 Task: Add Pukka Tea Organic Lemon Ginger & Honey to the cart.
Action: Mouse pressed left at (21, 111)
Screenshot: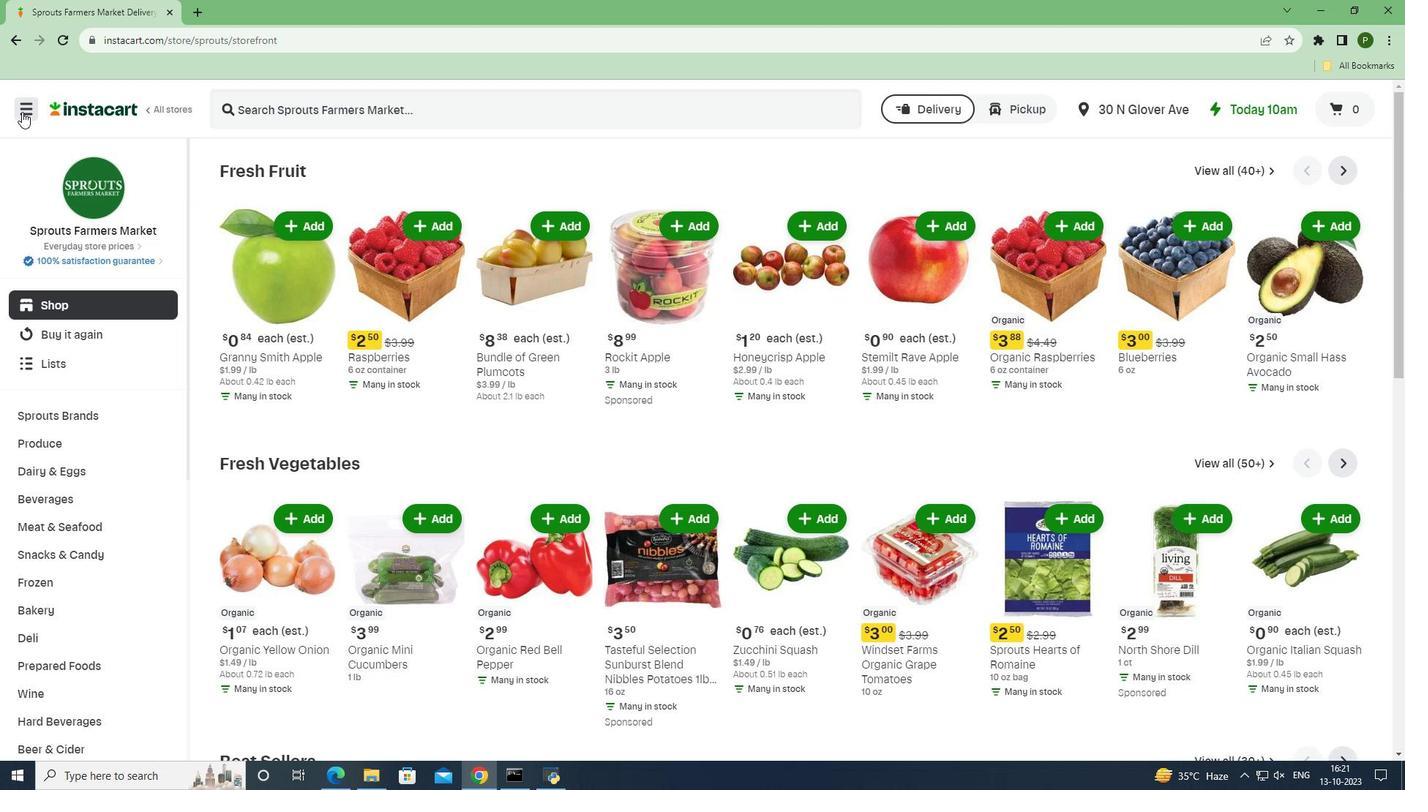 
Action: Mouse moved to (47, 390)
Screenshot: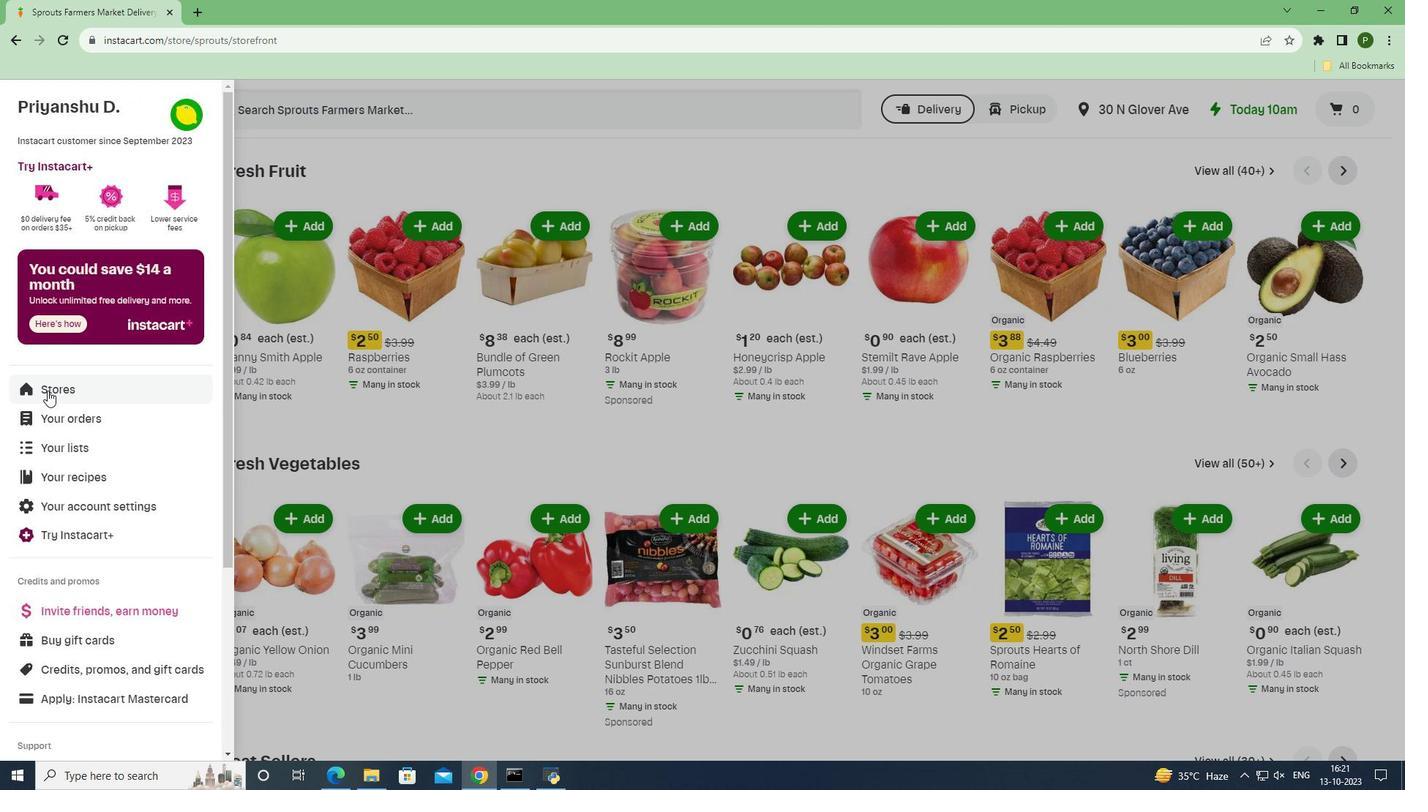 
Action: Mouse pressed left at (47, 390)
Screenshot: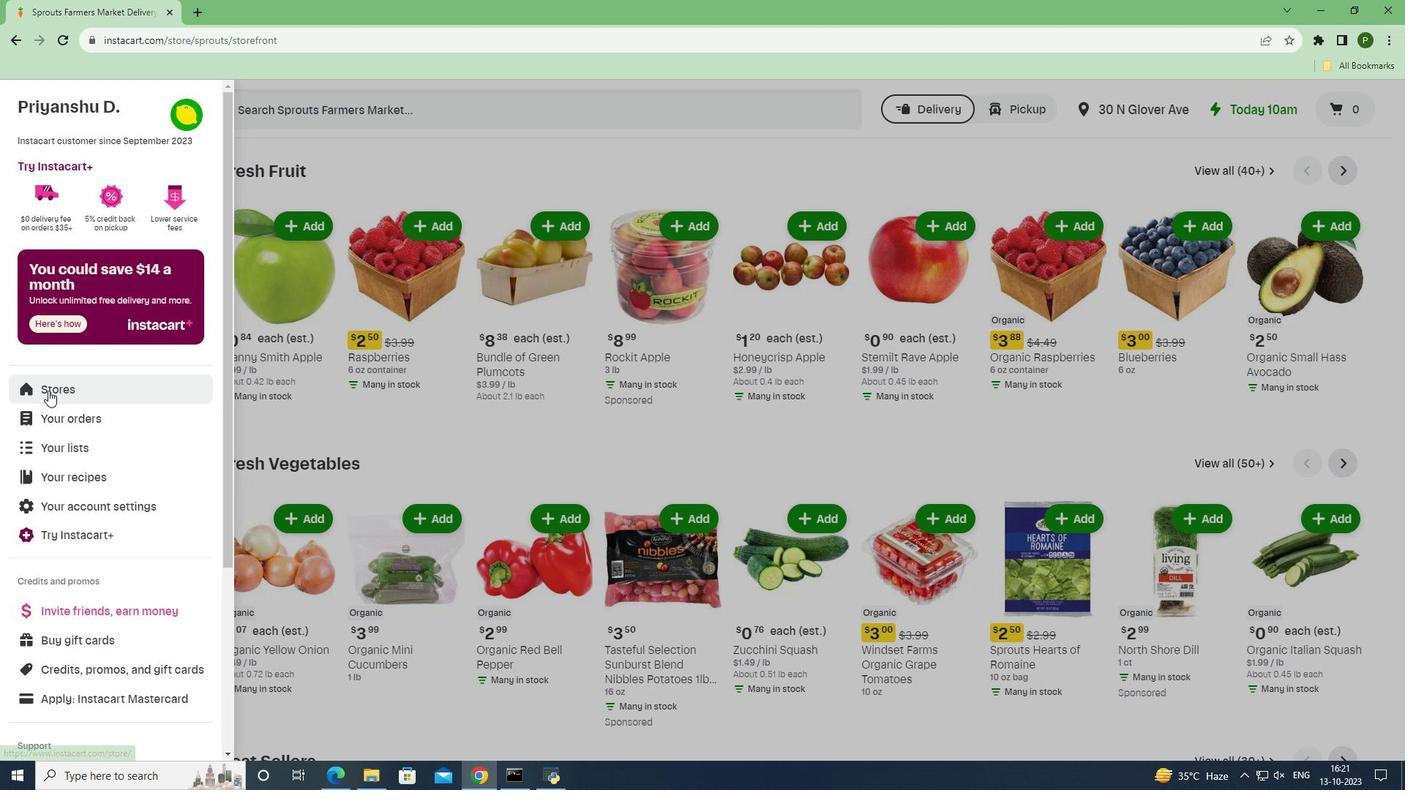 
Action: Mouse moved to (343, 171)
Screenshot: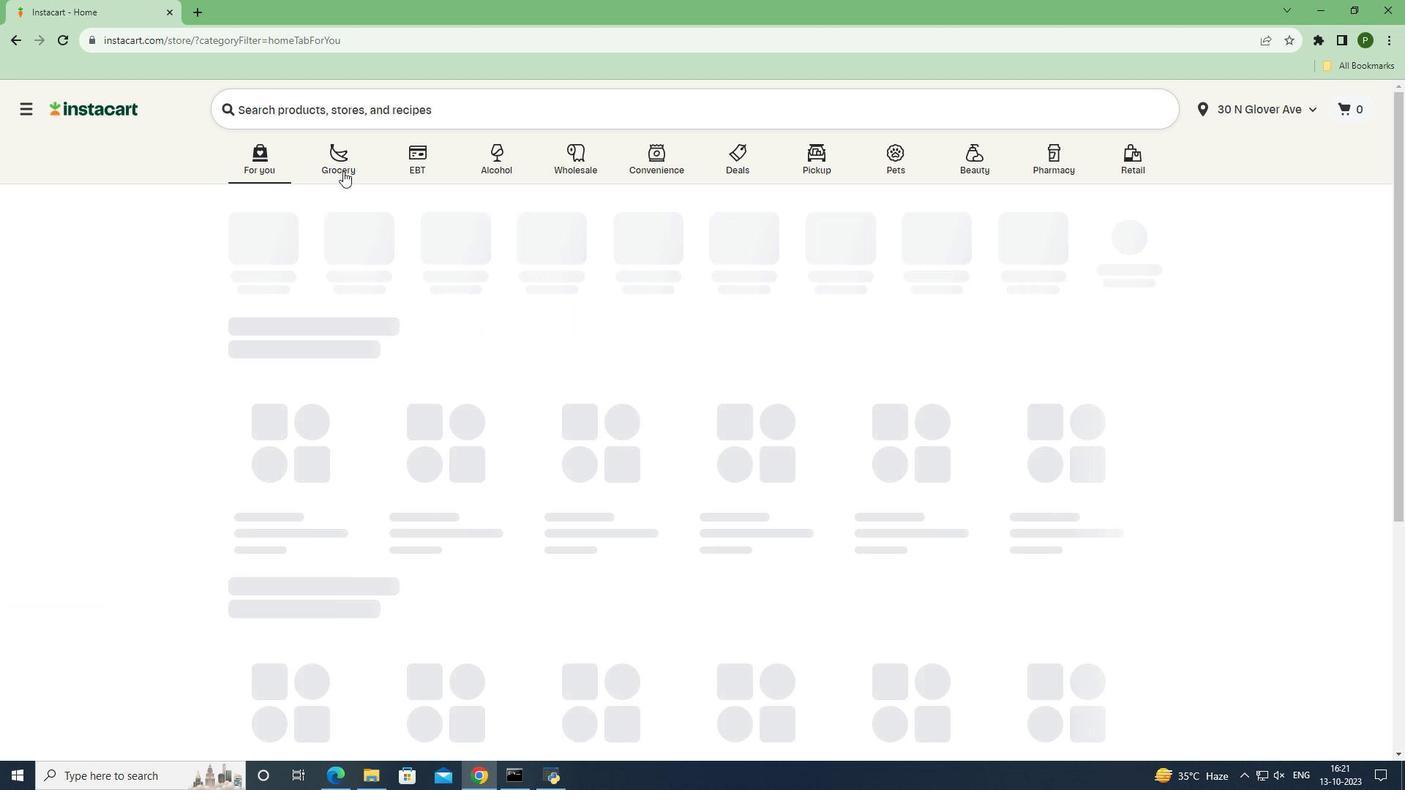 
Action: Mouse pressed left at (343, 171)
Screenshot: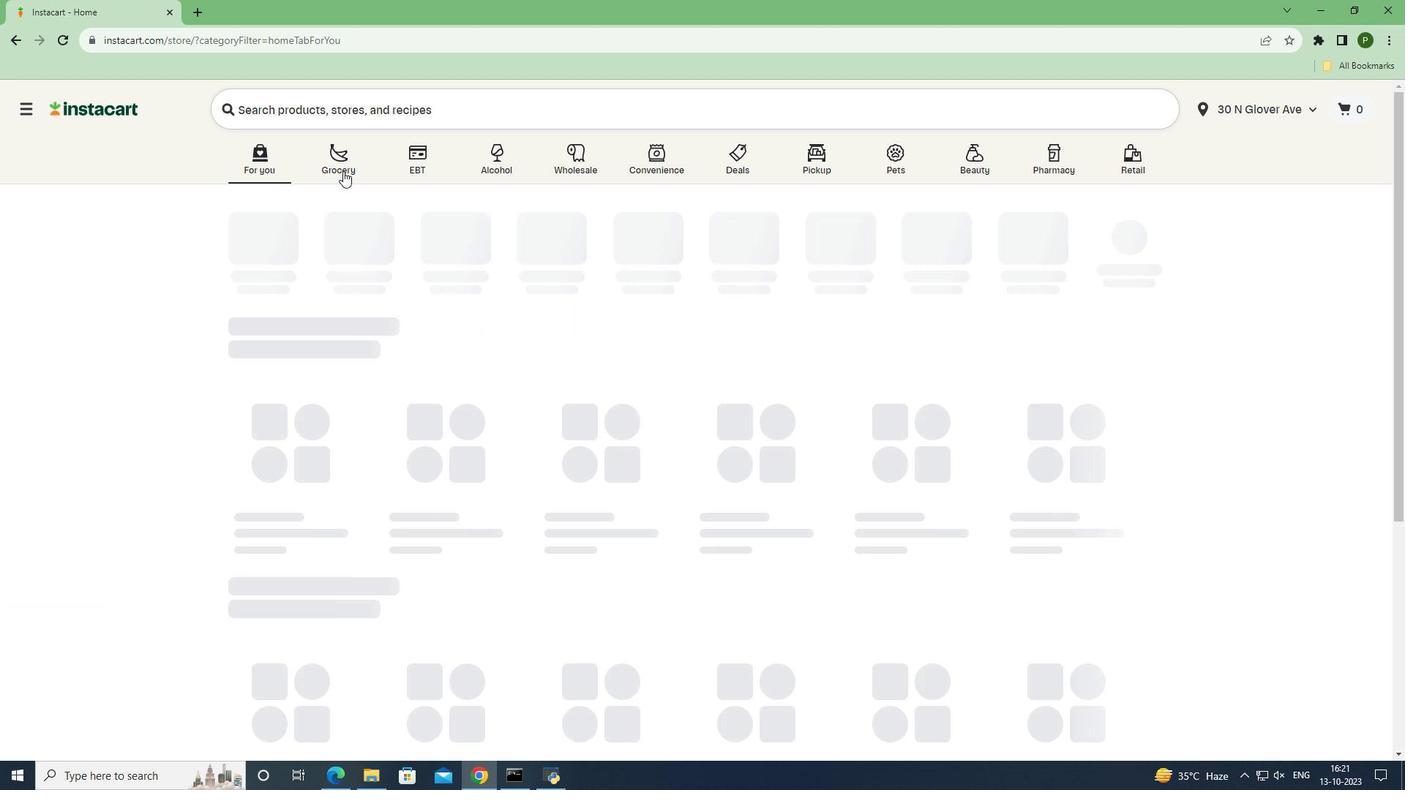 
Action: Mouse moved to (889, 342)
Screenshot: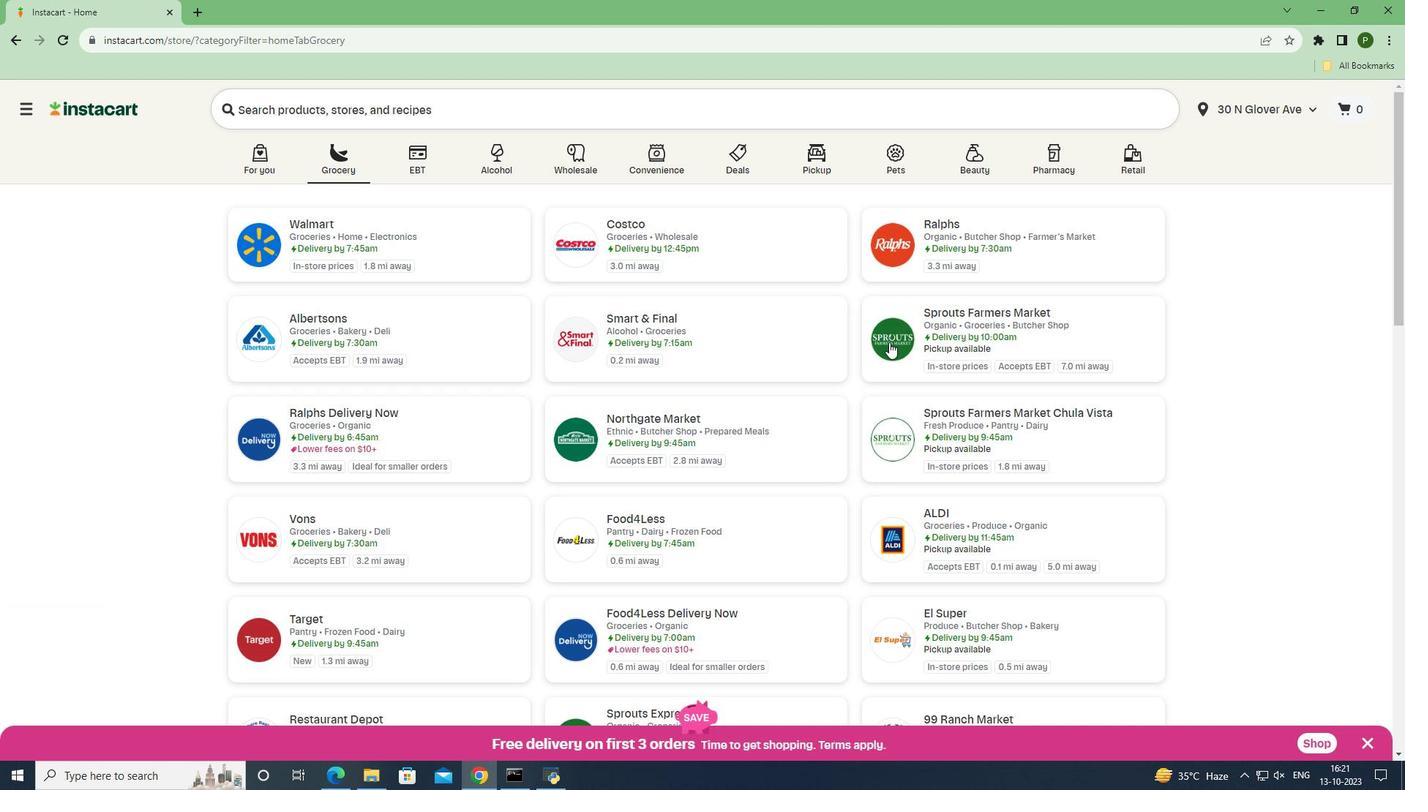 
Action: Mouse pressed left at (889, 342)
Screenshot: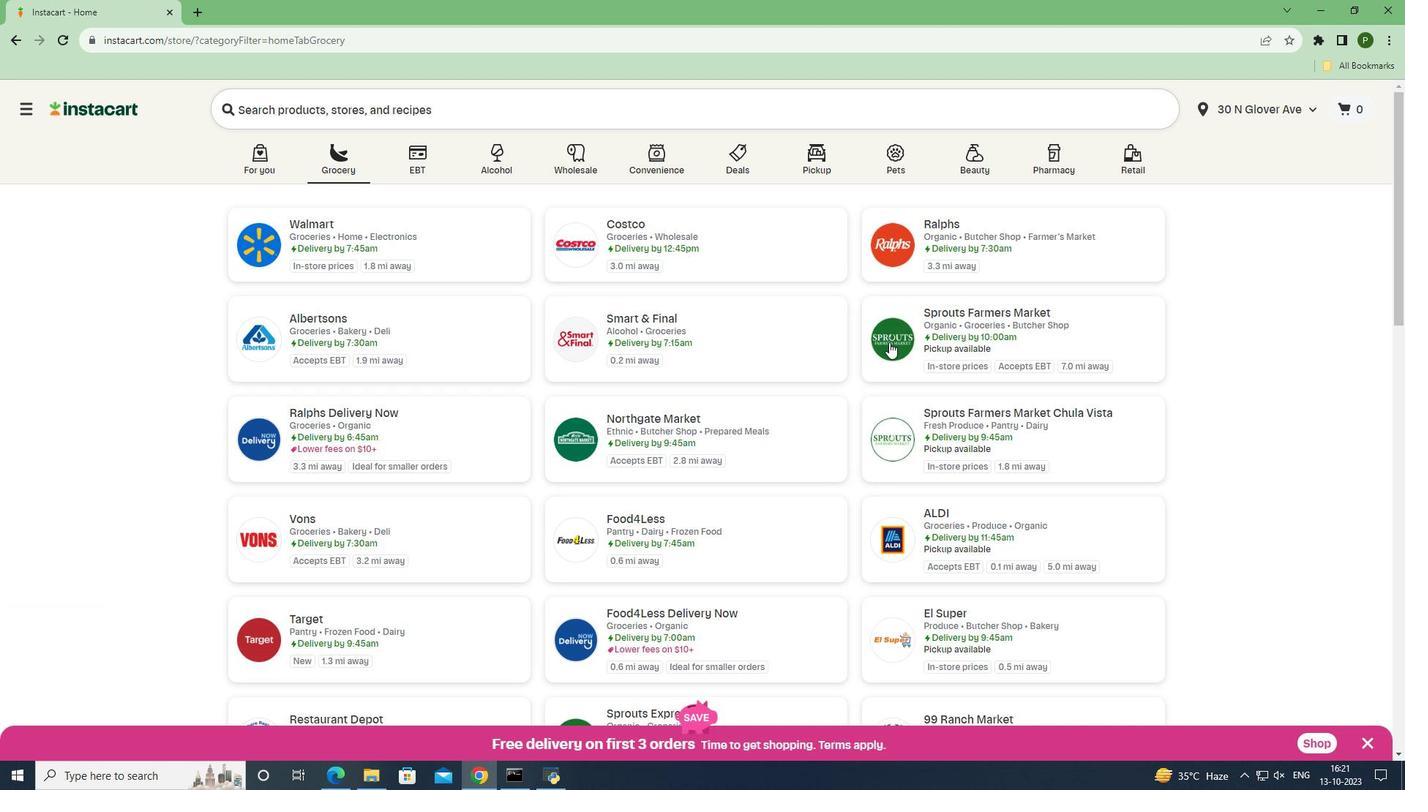 
Action: Mouse moved to (106, 498)
Screenshot: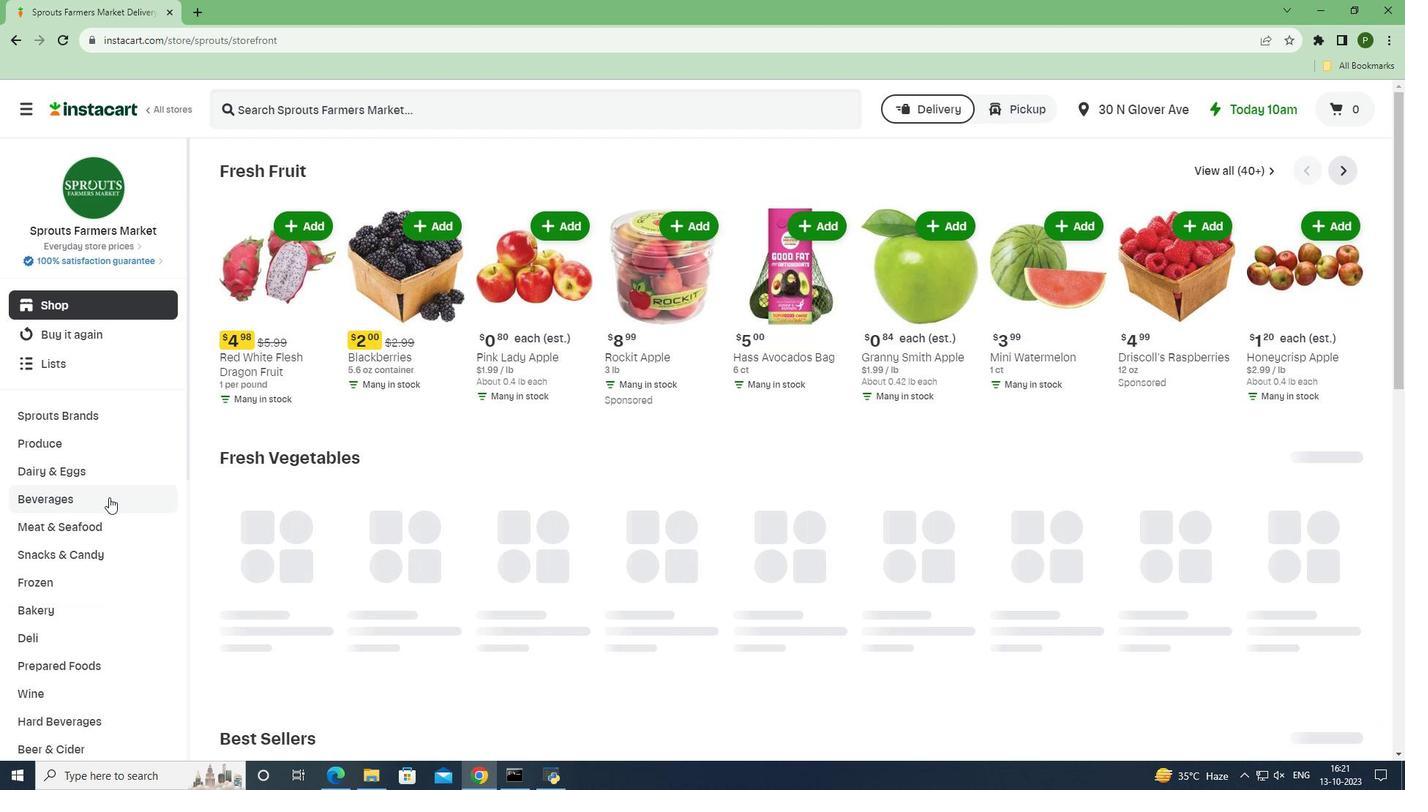
Action: Mouse pressed left at (106, 498)
Screenshot: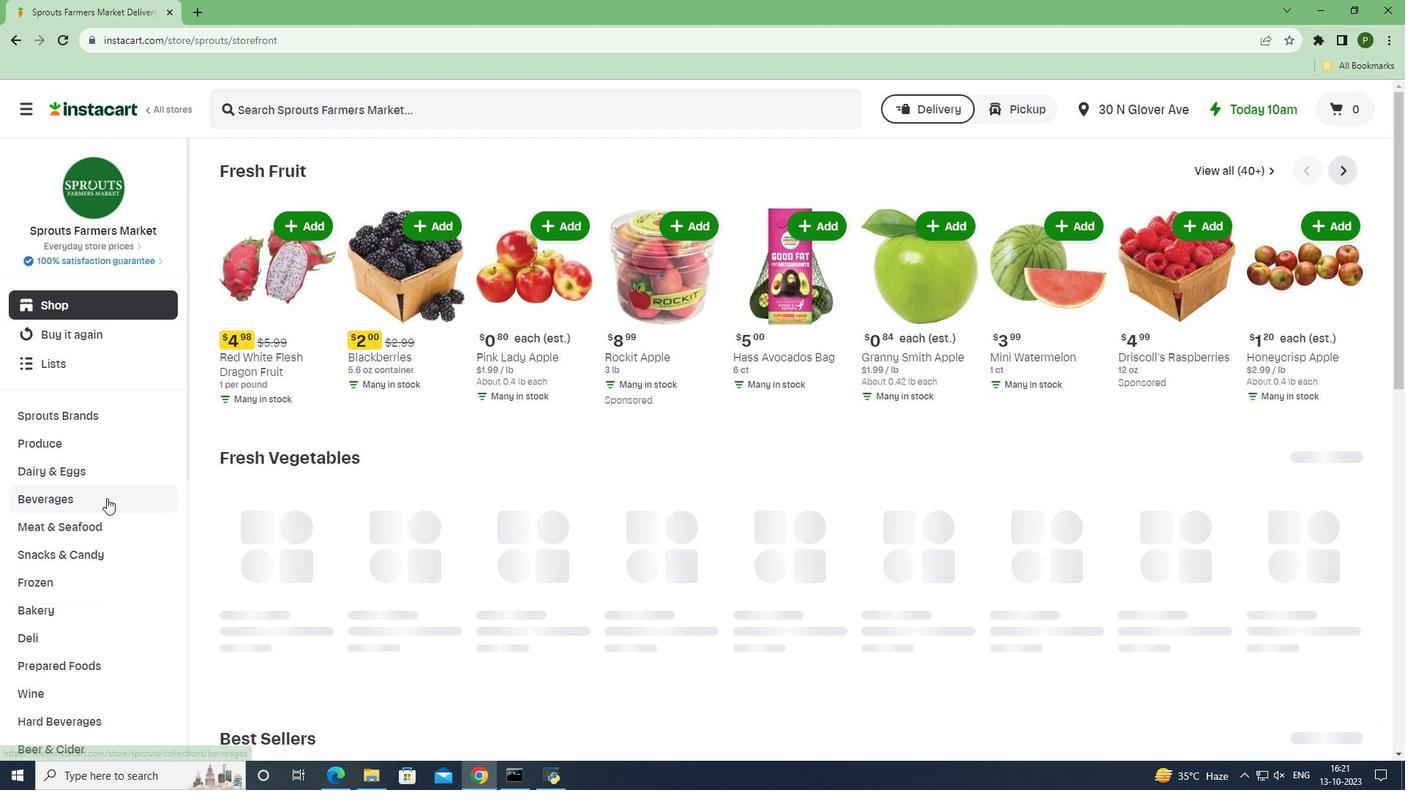 
Action: Mouse moved to (1268, 199)
Screenshot: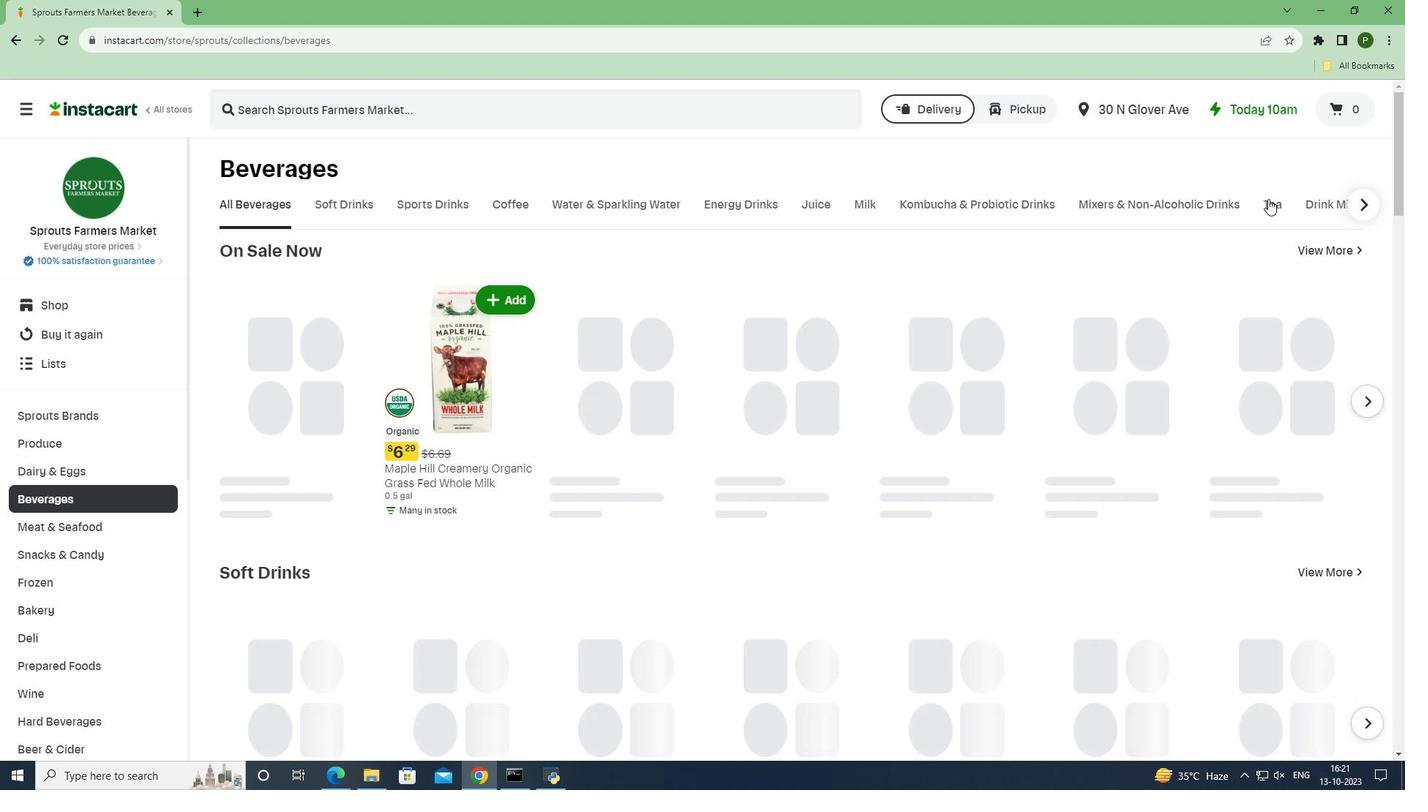 
Action: Mouse pressed left at (1268, 199)
Screenshot: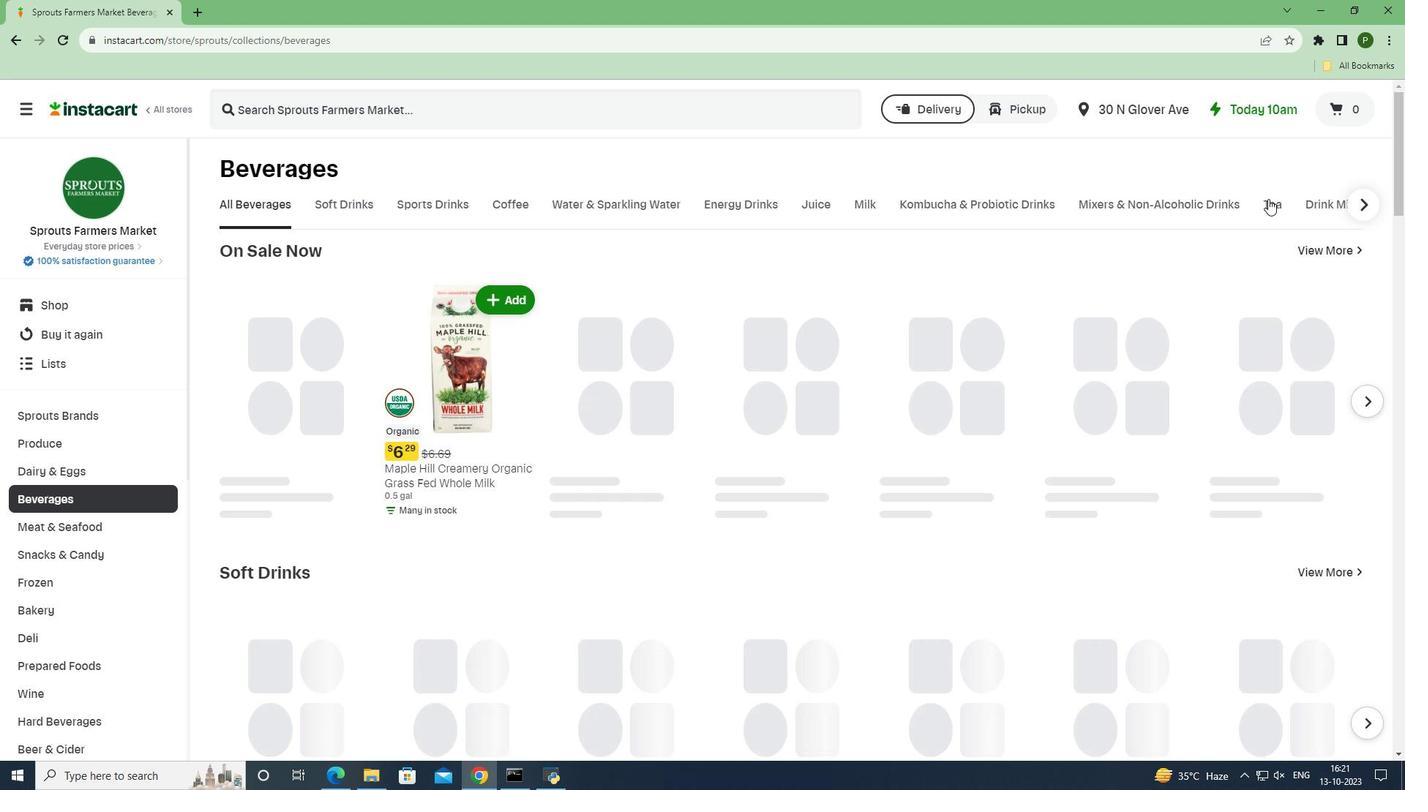 
Action: Mouse moved to (746, 128)
Screenshot: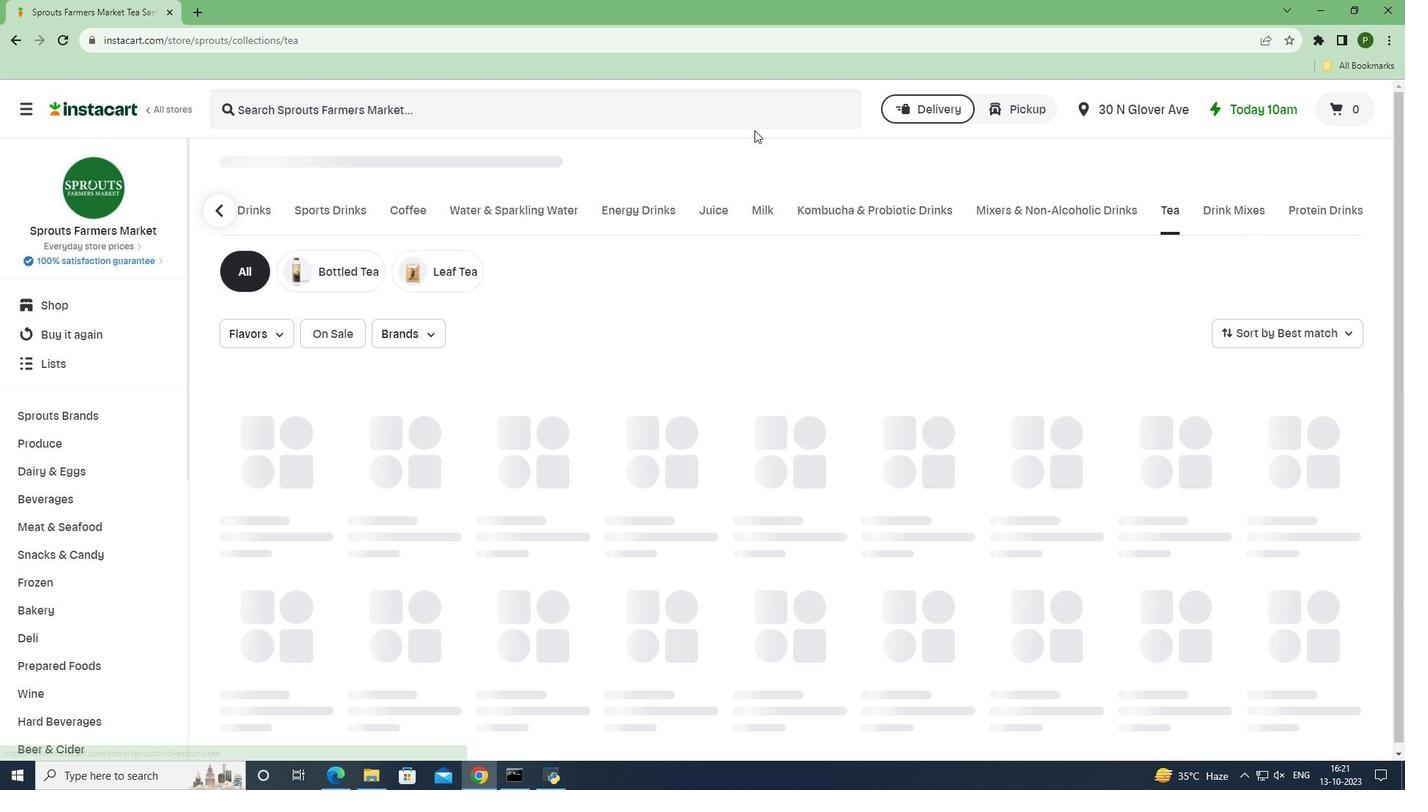 
Action: Mouse pressed left at (746, 128)
Screenshot: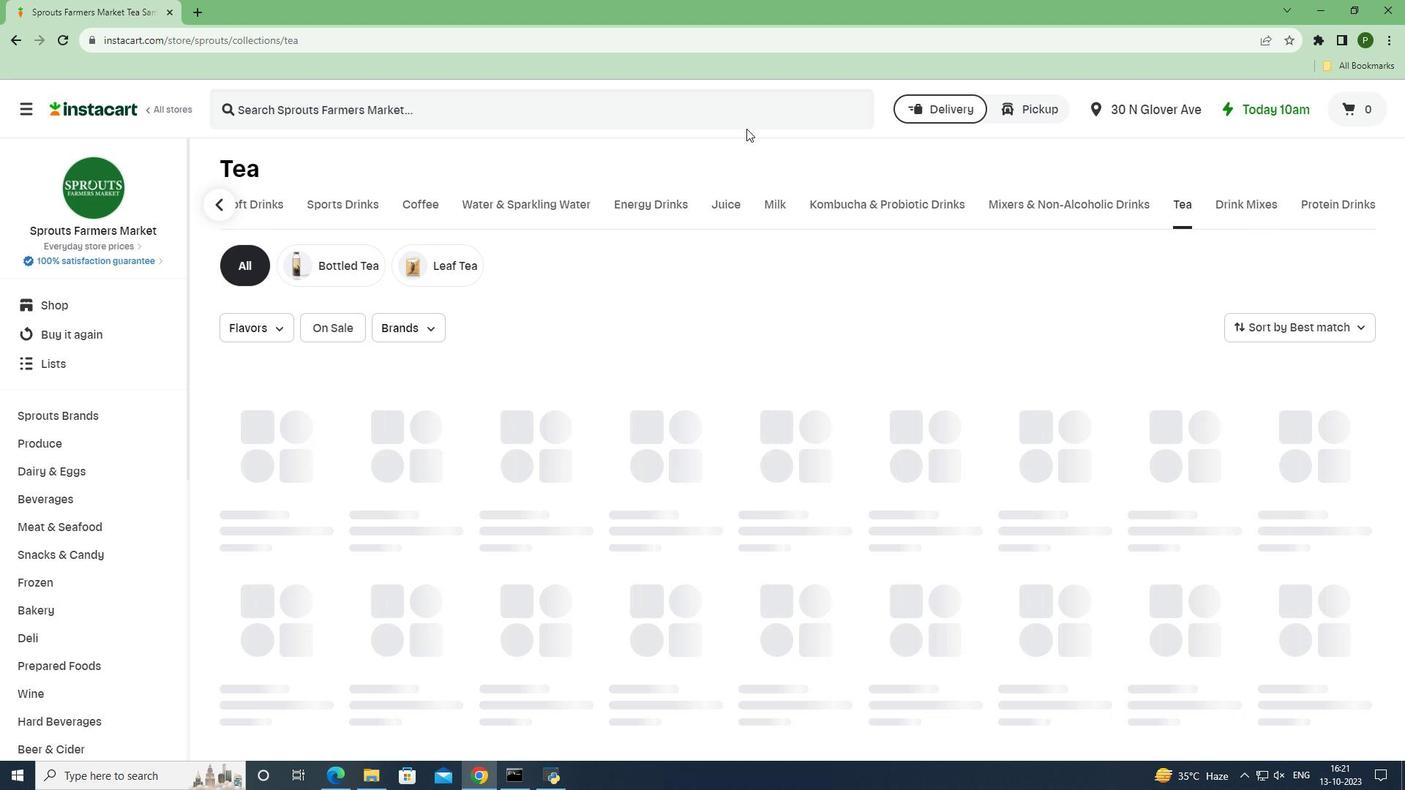 
Action: Mouse moved to (726, 120)
Screenshot: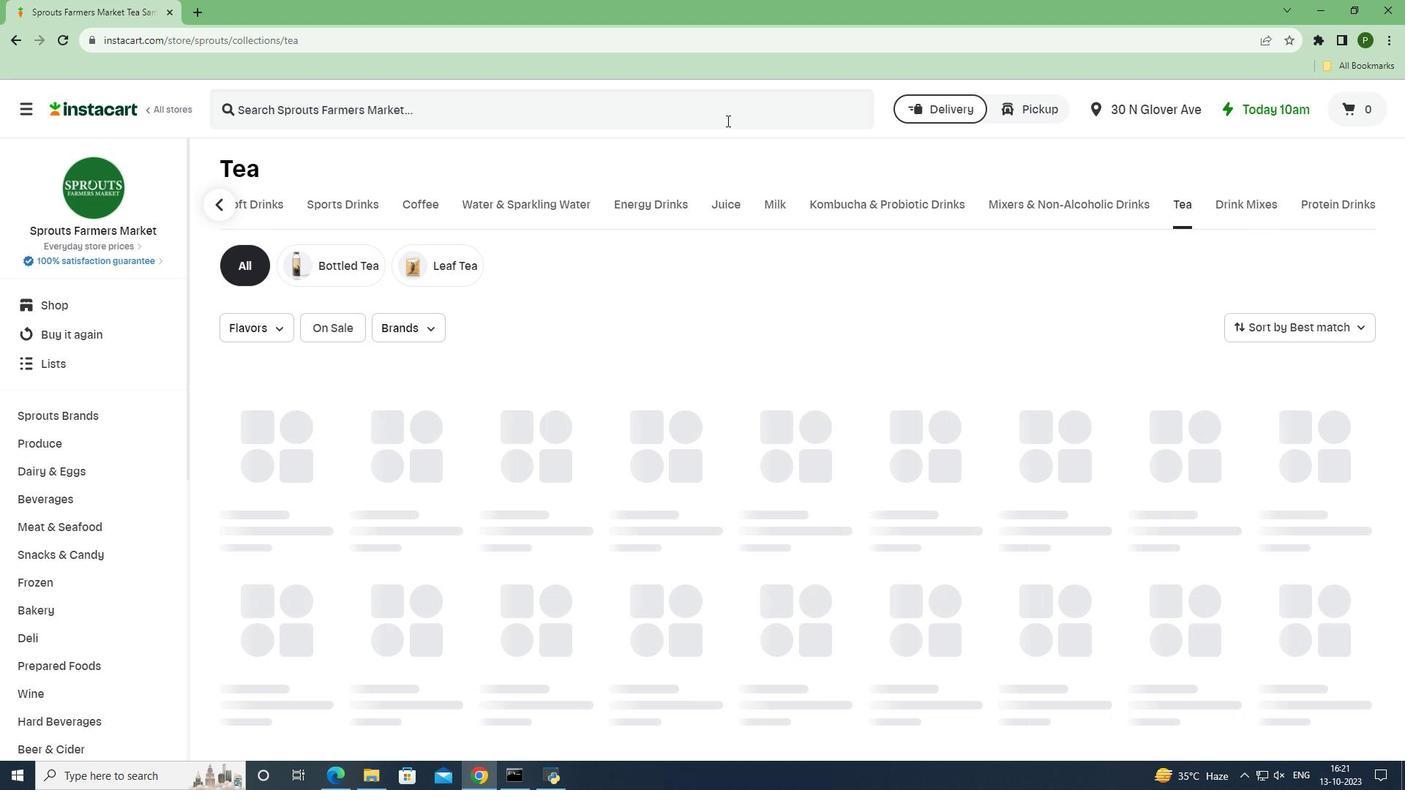 
Action: Mouse pressed left at (726, 120)
Screenshot: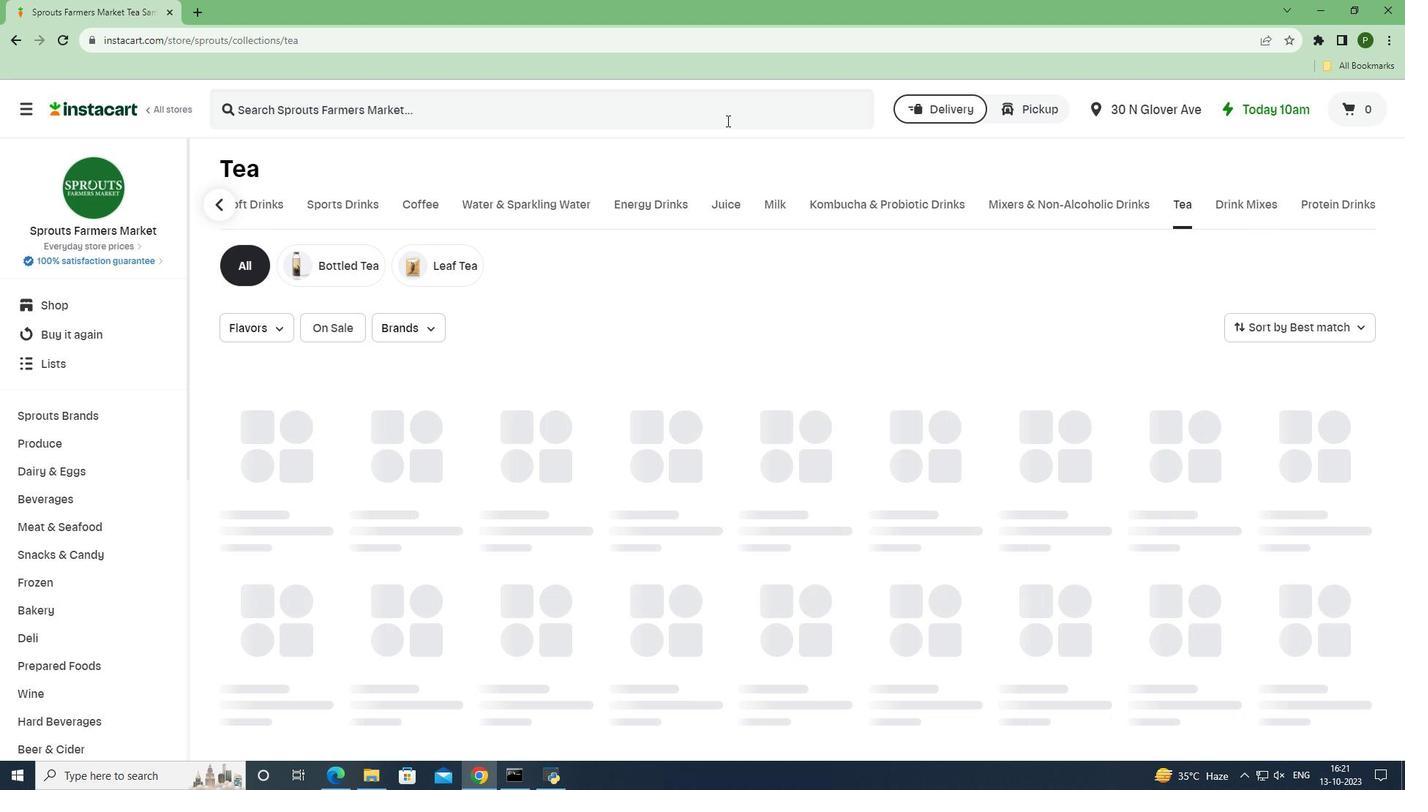 
Action: Key pressed <Key.caps_lock>P<Key.caps_lock>ukka<Key.space><Key.caps_lock>T<Key.caps_lock>ea<Key.space><Key.caps_lock>O<Key.caps_lock>rganic<Key.space><Key.caps_lock>L<Key.caps_lock>emon<Key.space><Key.caps_lock>G<Key.caps_lock>inger<Key.space><Key.shift>&<Key.space><Key.caps_lock>H<Key.caps_lock>oney<Key.space><Key.enter>
Screenshot: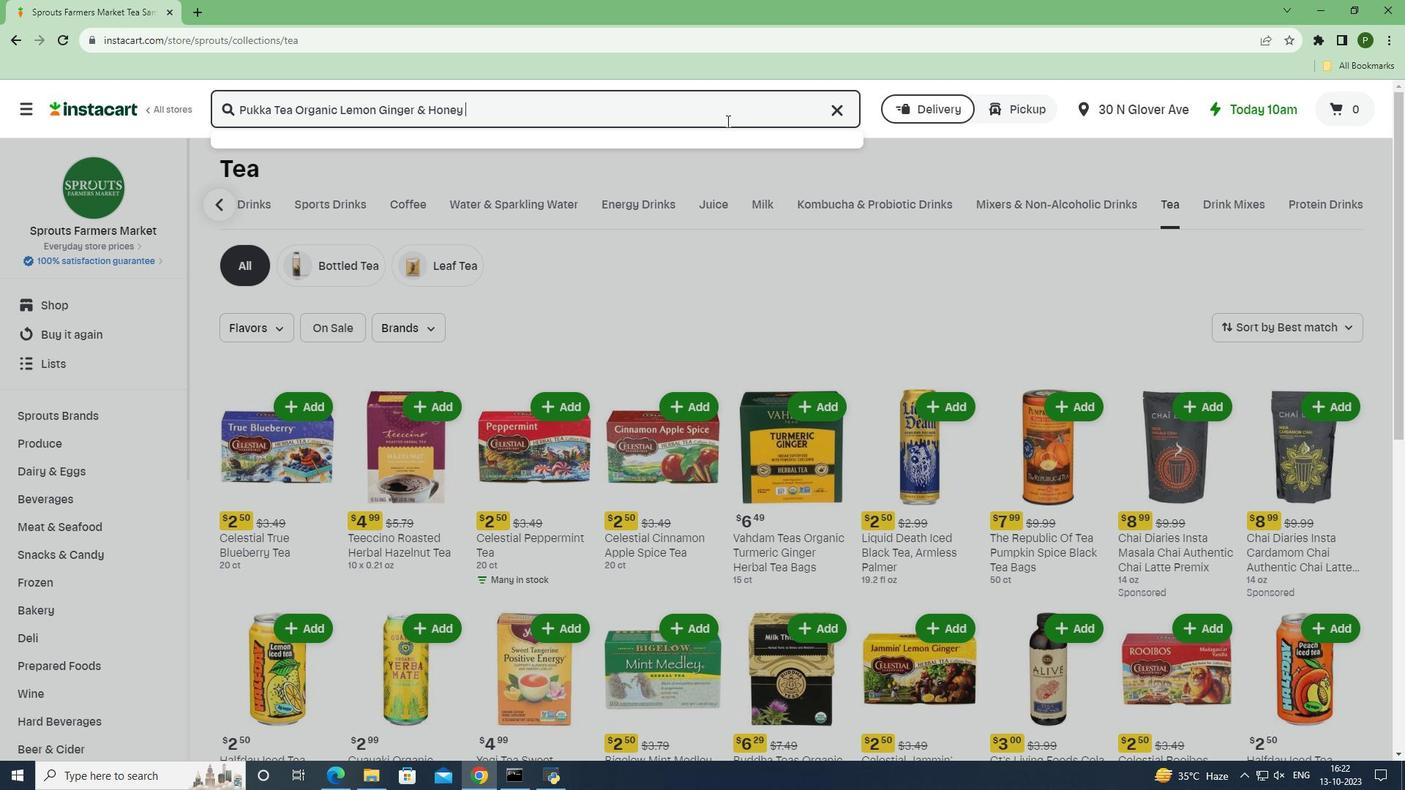 
Action: Mouse moved to (851, 263)
Screenshot: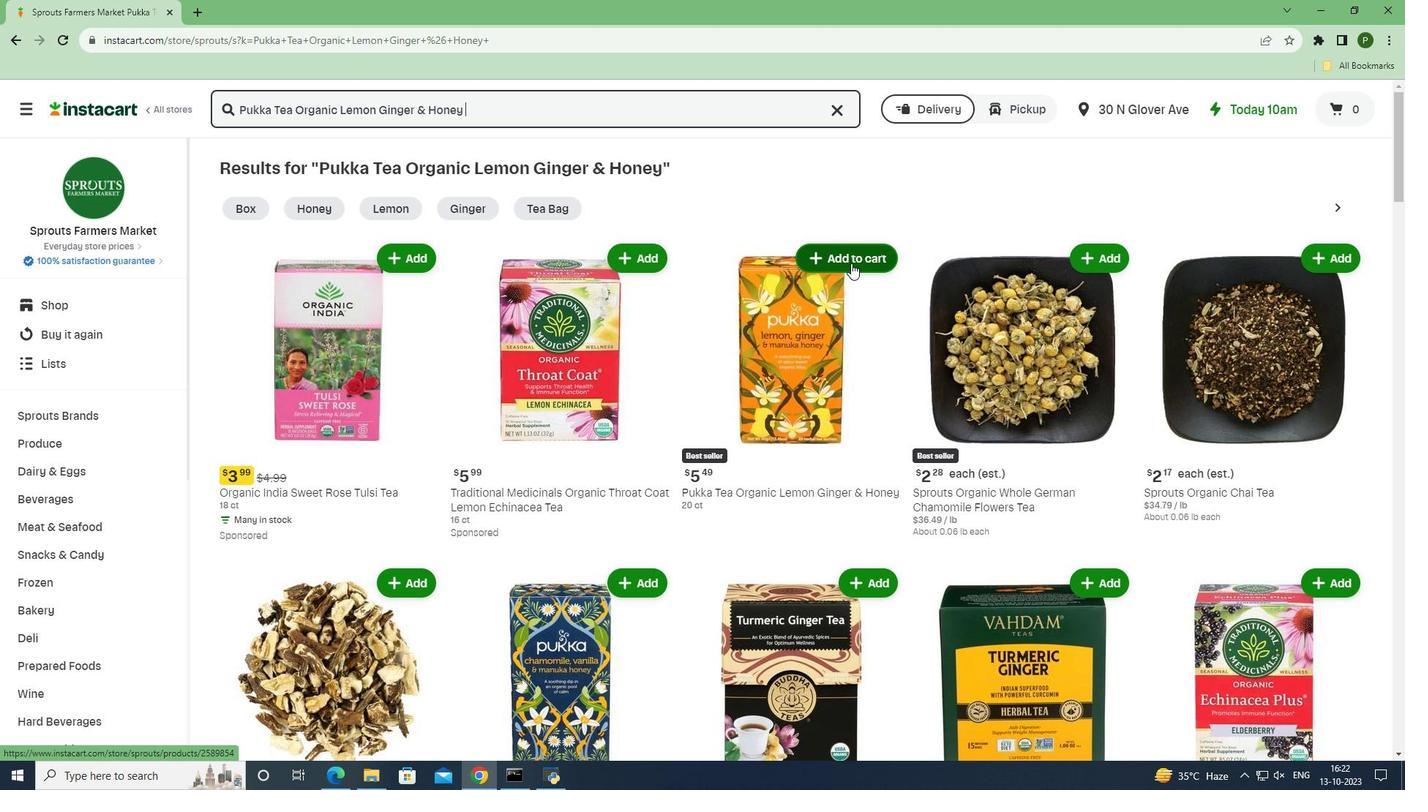 
Action: Mouse pressed left at (851, 263)
Screenshot: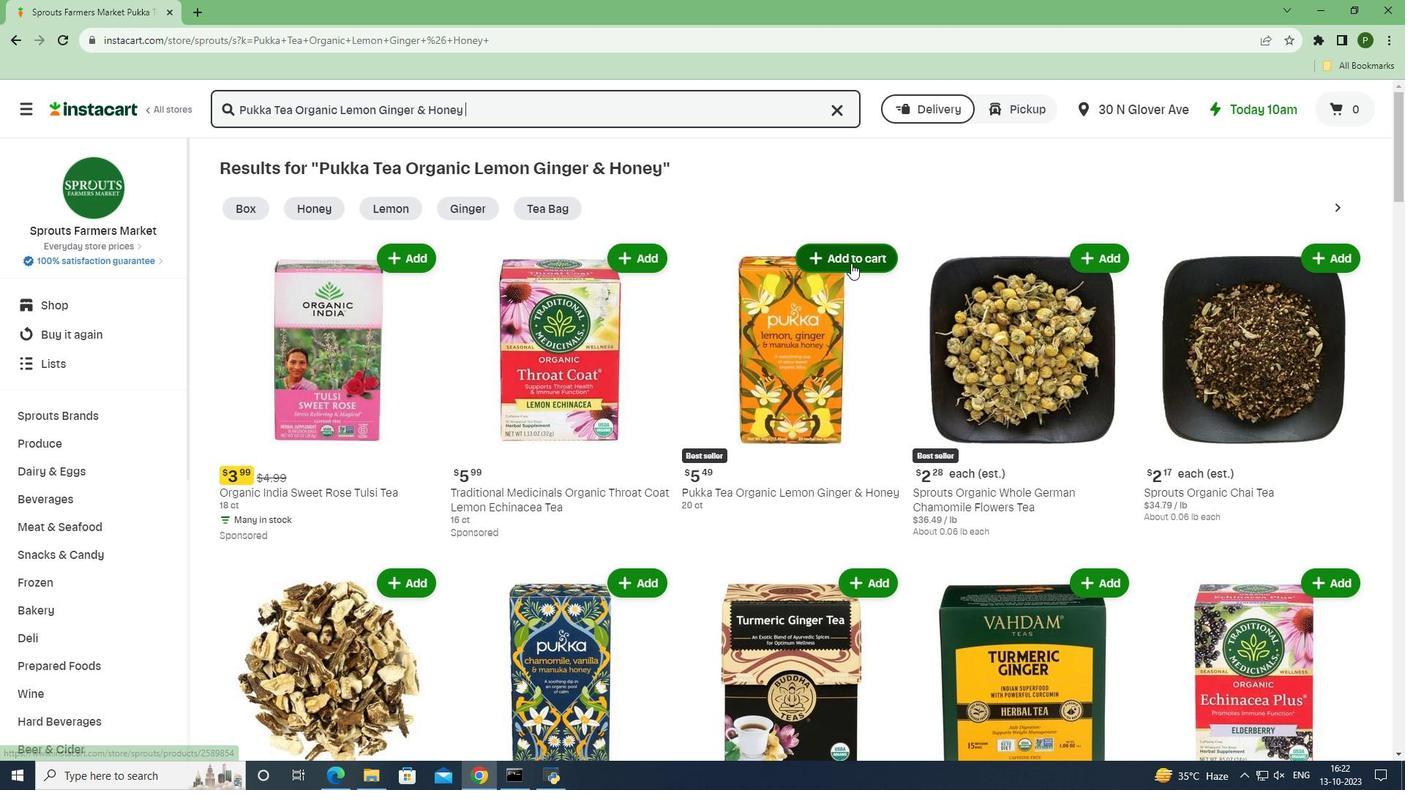 
Action: Mouse moved to (872, 316)
Screenshot: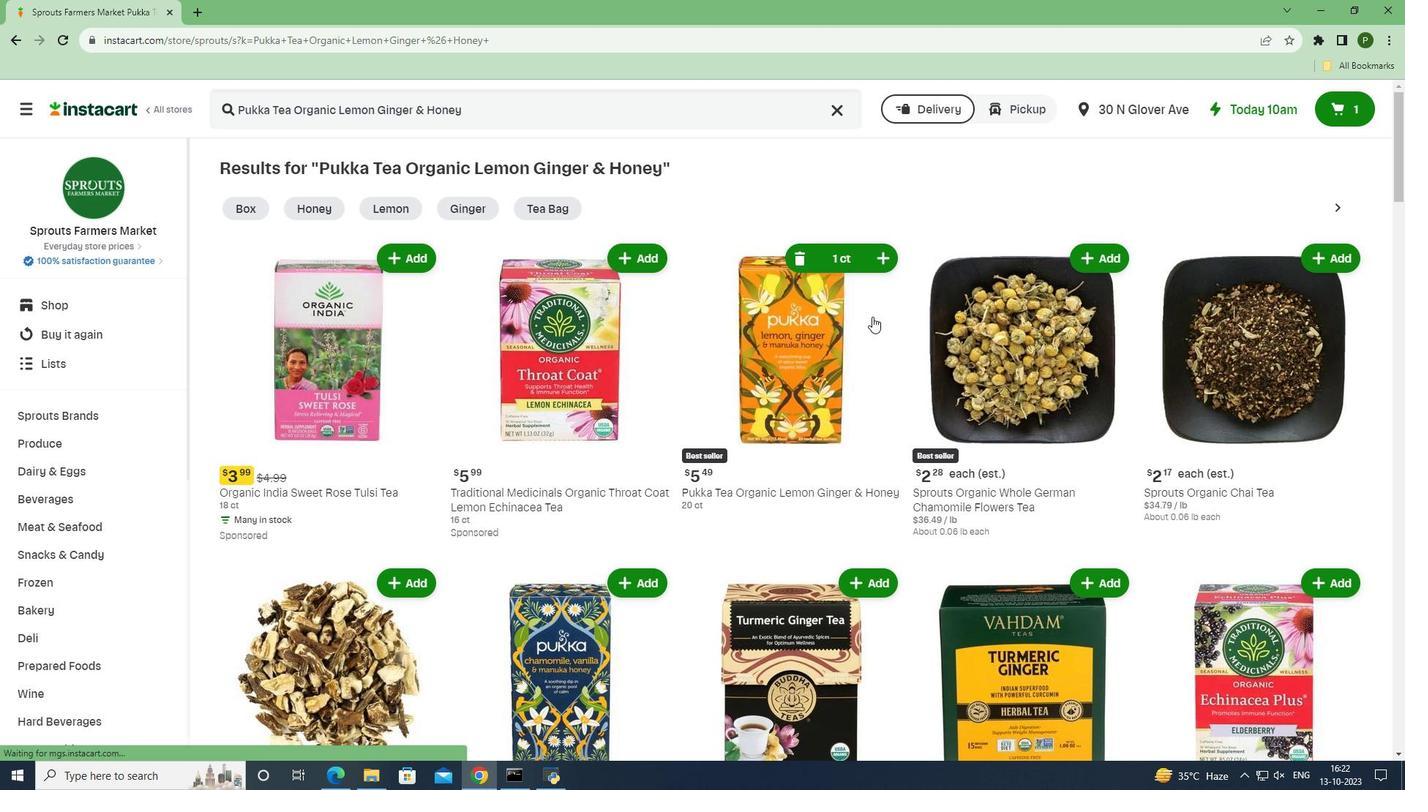 
